 Task: Open a blank sheet, save the file as analysis.pdf Insert a table '2 by 1' In first column, add headers, 'China, Korea'. Change table style to  Light Blue
Action: Mouse moved to (277, 147)
Screenshot: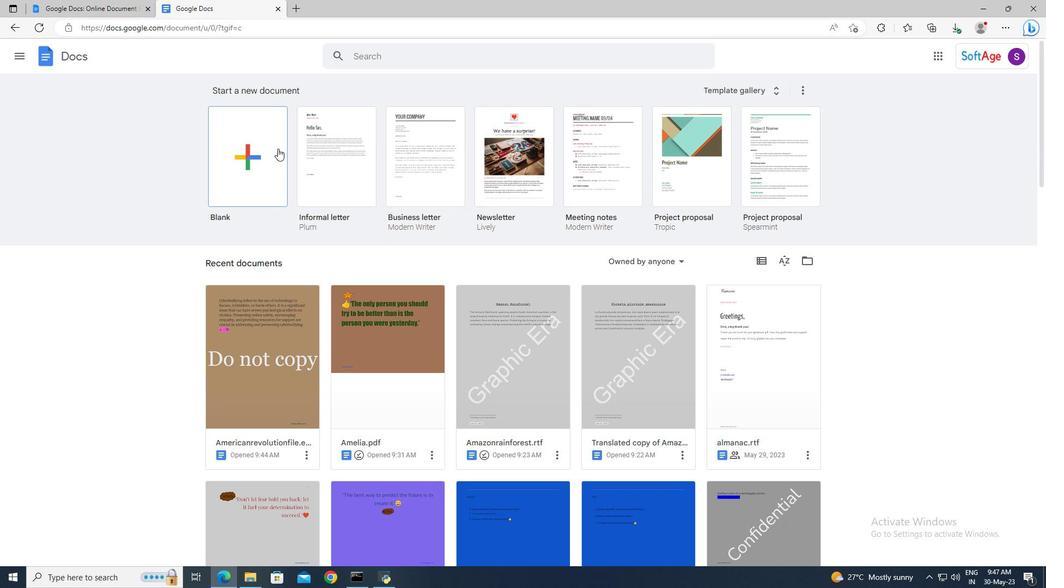 
Action: Mouse pressed left at (277, 147)
Screenshot: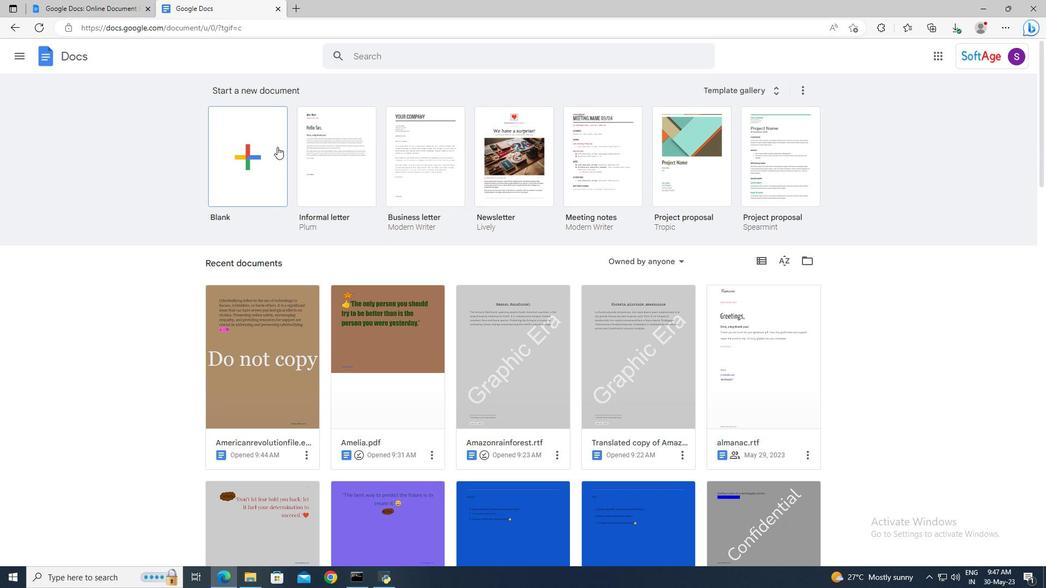 
Action: Mouse moved to (103, 52)
Screenshot: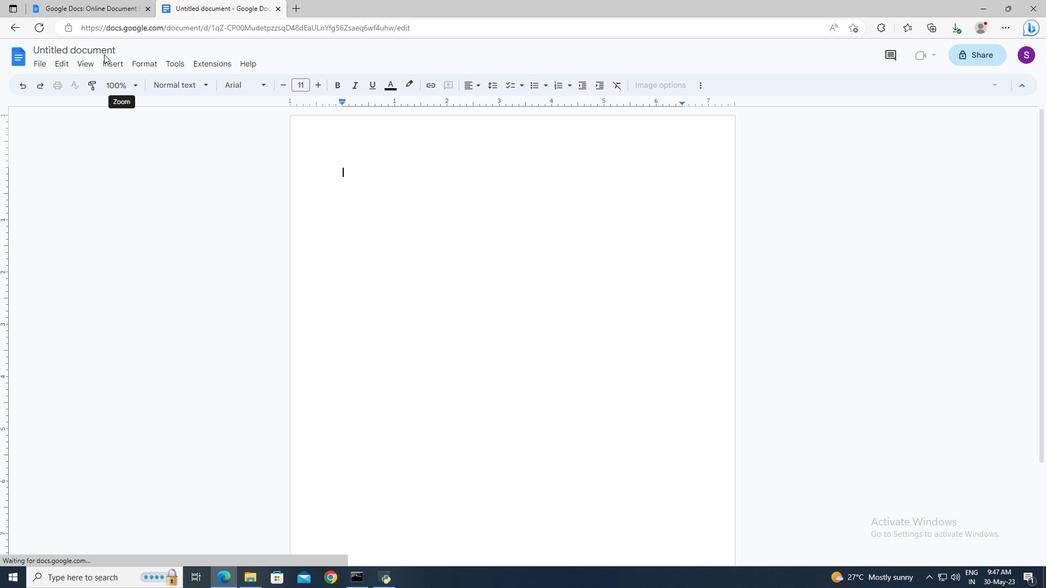 
Action: Mouse pressed left at (103, 52)
Screenshot: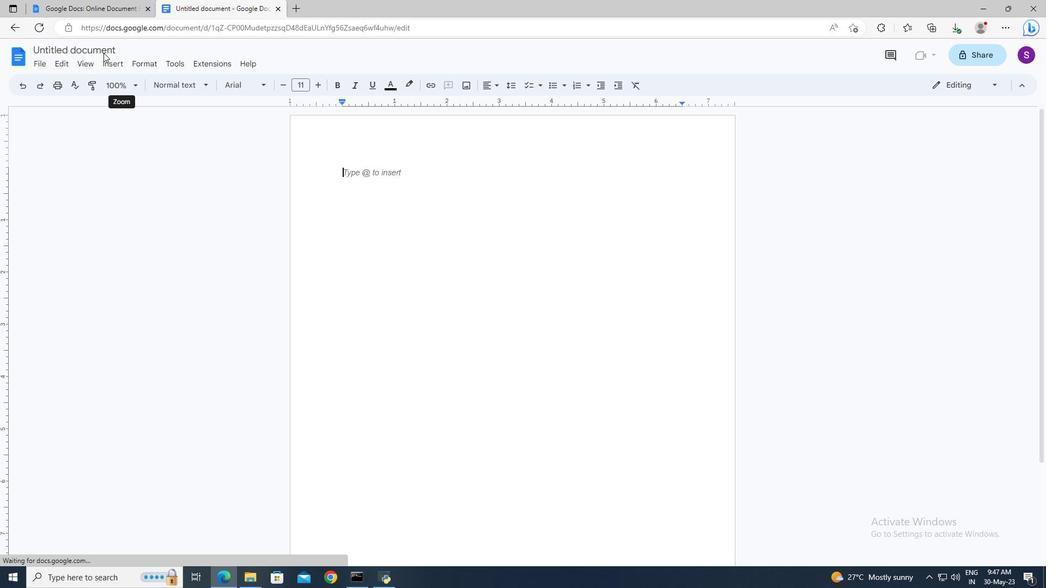 
Action: Mouse moved to (104, 49)
Screenshot: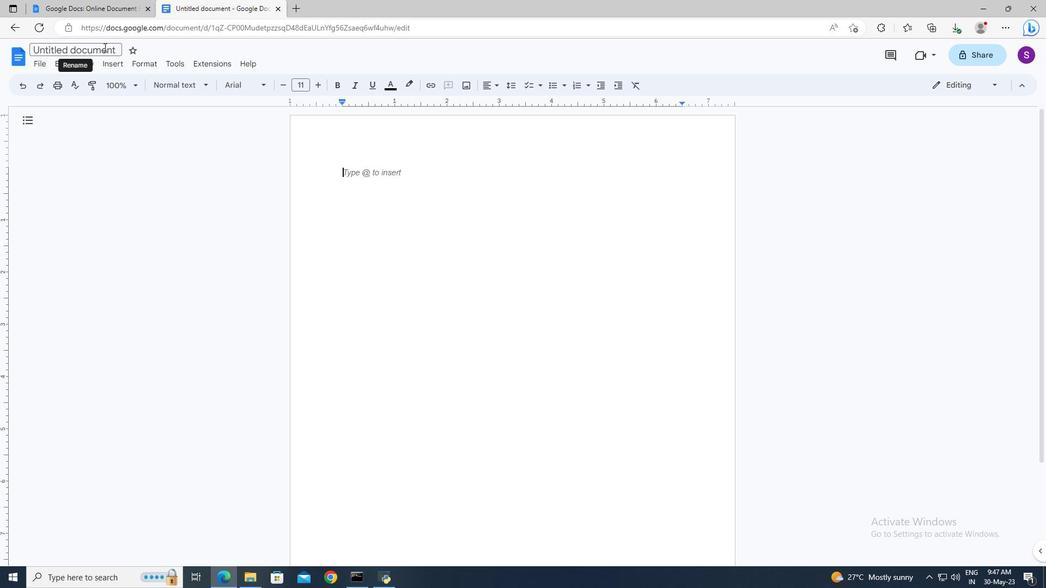 
Action: Mouse pressed left at (104, 49)
Screenshot: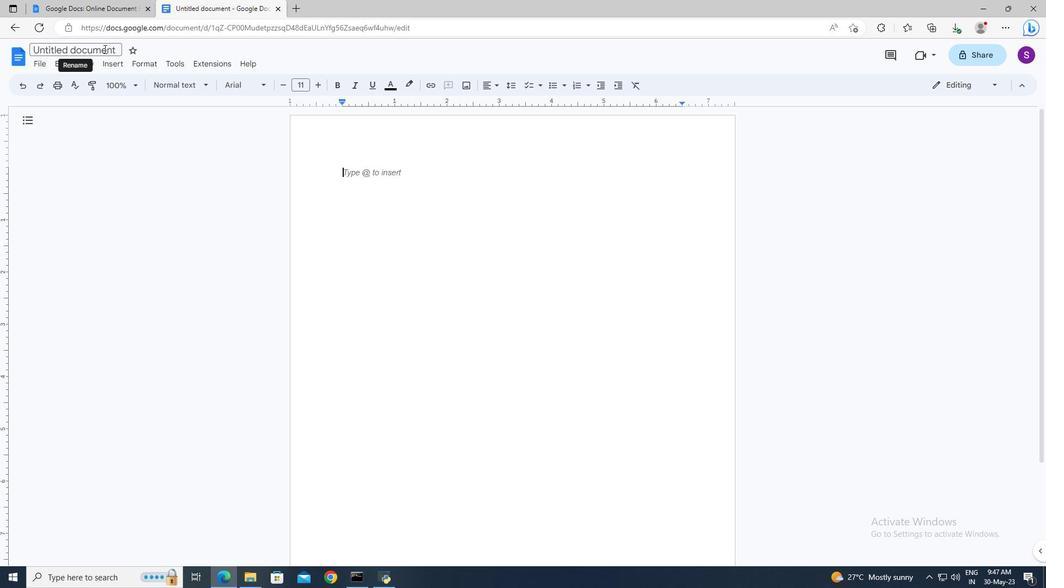 
Action: Key pressed analysis.pdf<Key.enter>
Screenshot: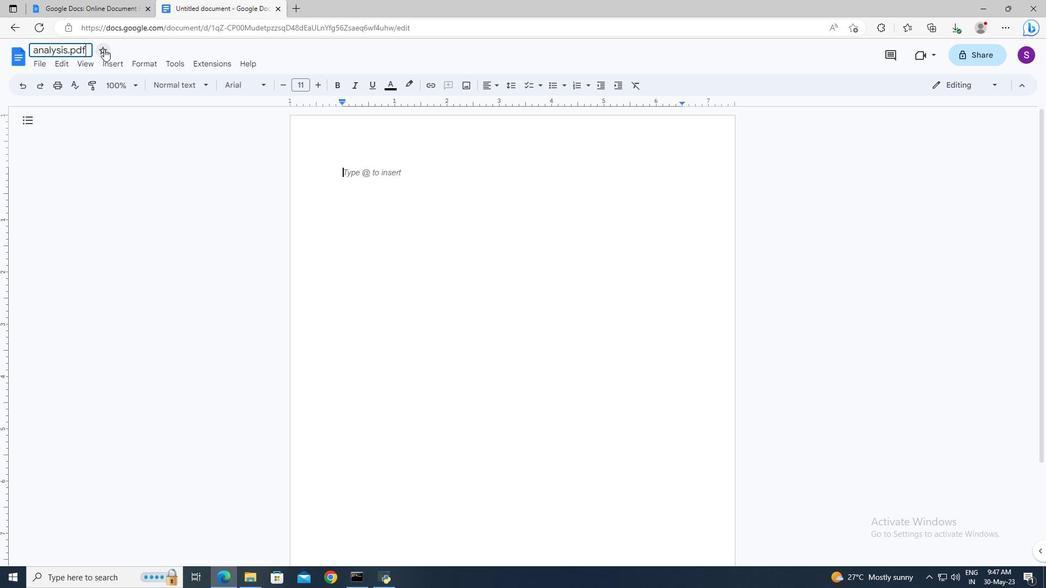 
Action: Mouse moved to (114, 64)
Screenshot: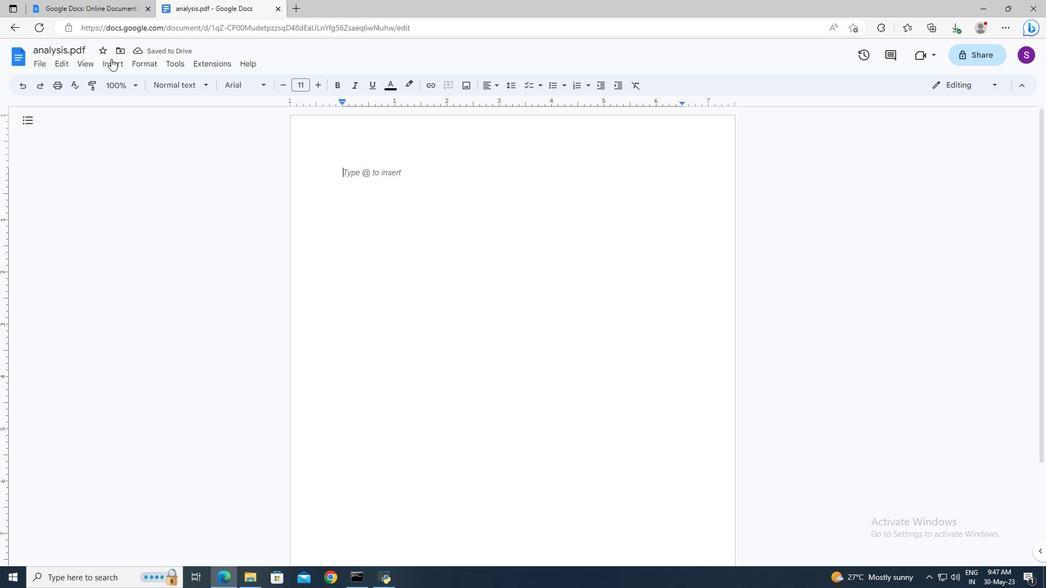 
Action: Mouse pressed left at (114, 64)
Screenshot: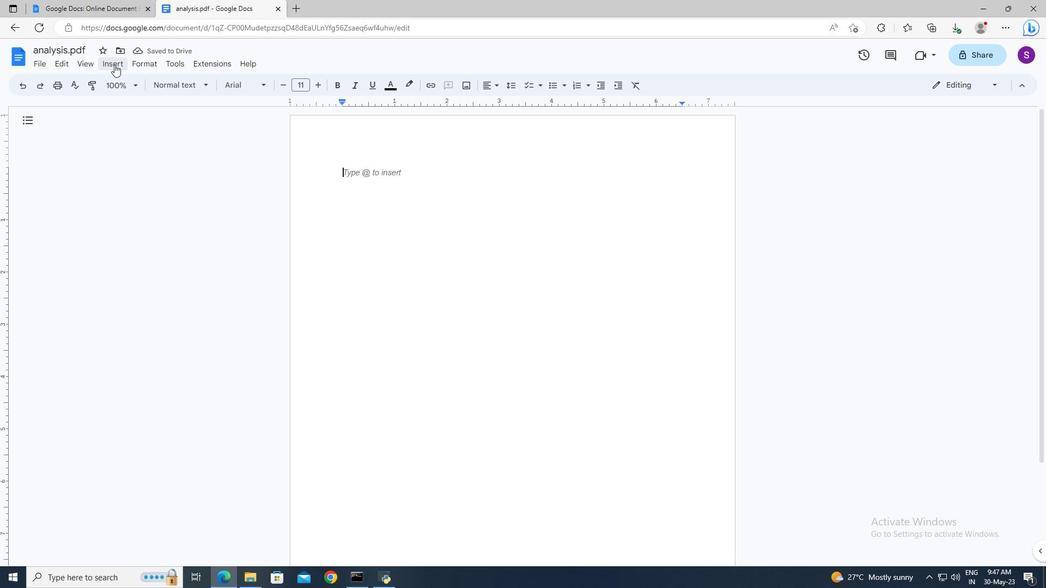 
Action: Mouse moved to (292, 129)
Screenshot: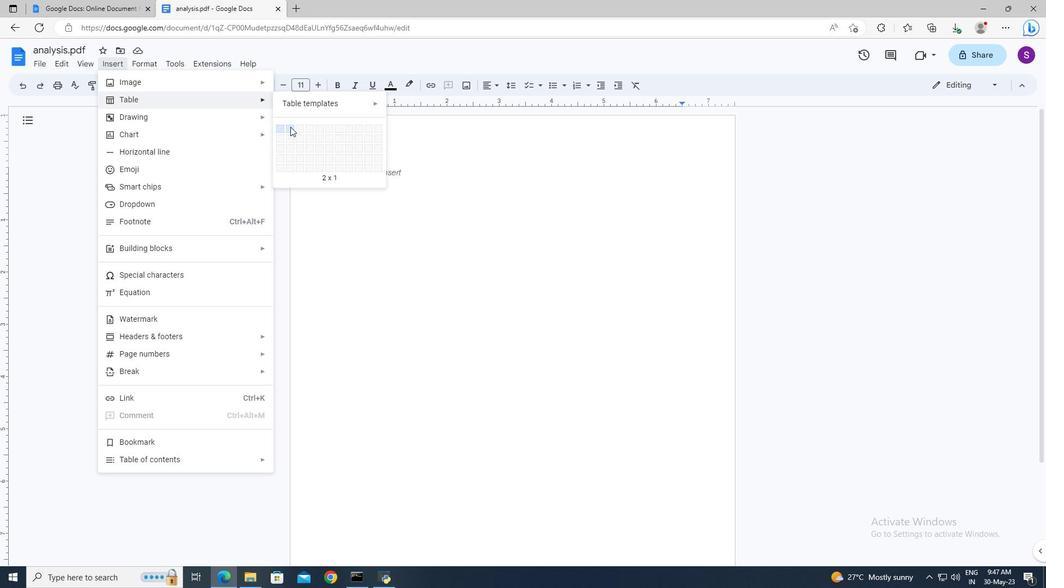 
Action: Mouse pressed left at (292, 129)
Screenshot: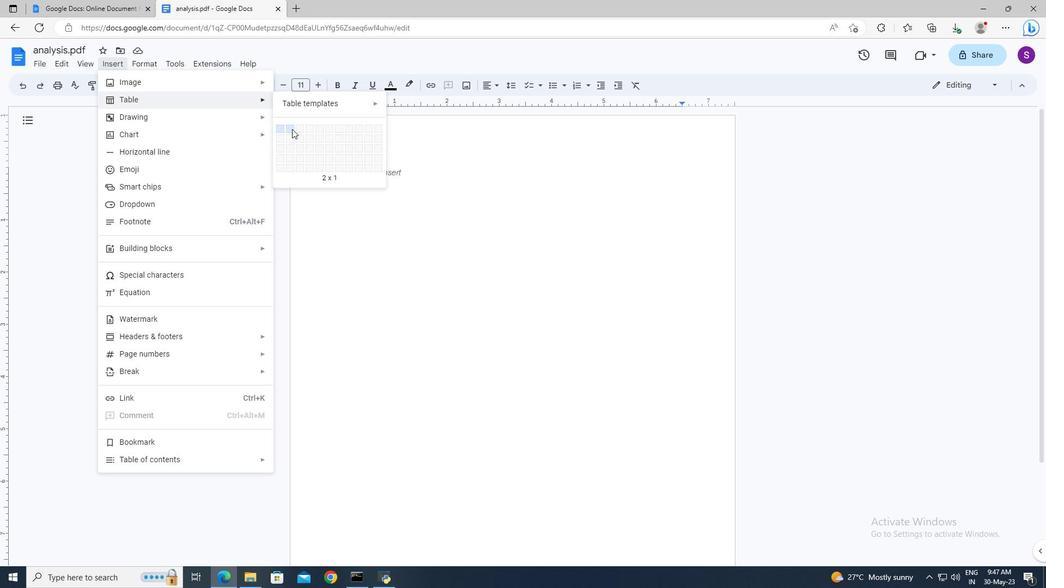 
Action: Mouse moved to (398, 185)
Screenshot: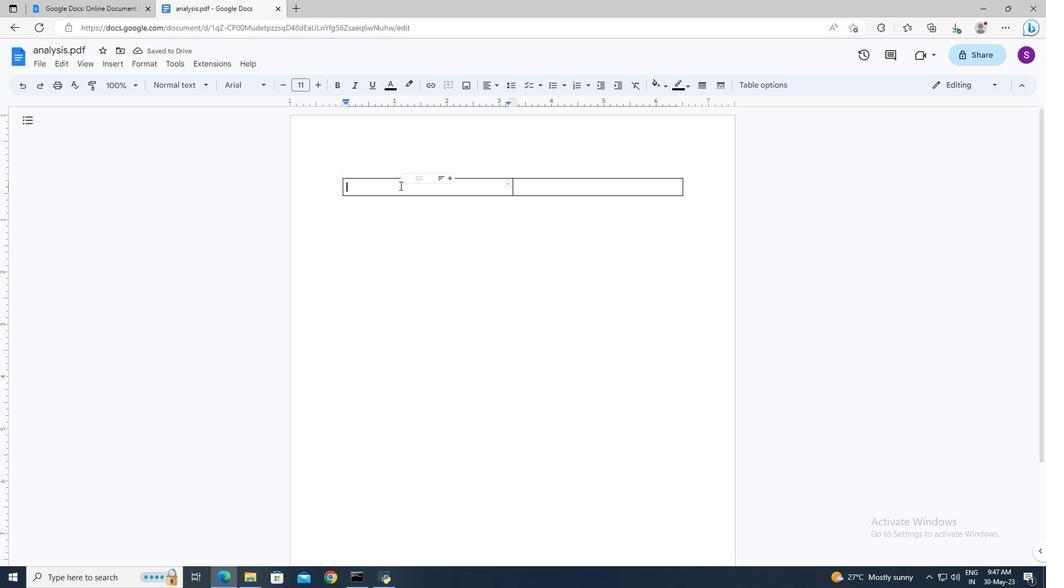 
Action: Key pressed <Key.shift>China<Key.tab><Key.shift>Korea
Screenshot: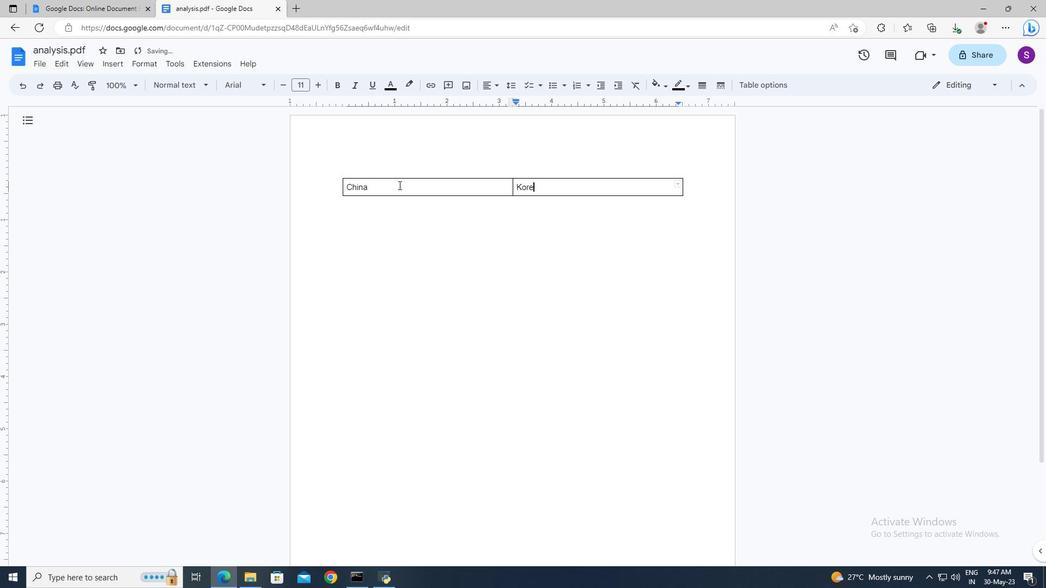 
Action: Mouse moved to (747, 87)
Screenshot: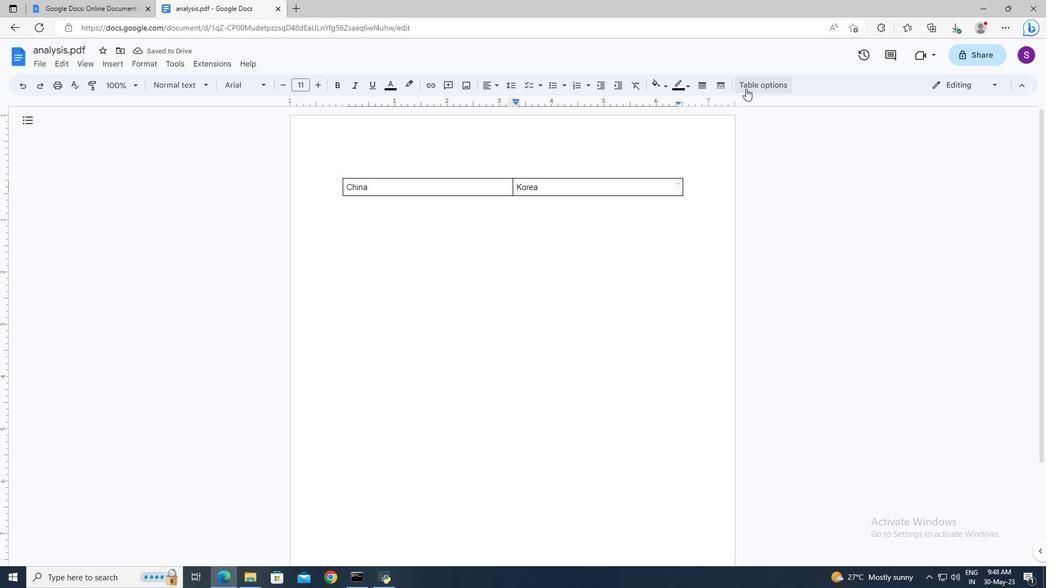 
Action: Mouse pressed left at (747, 87)
Screenshot: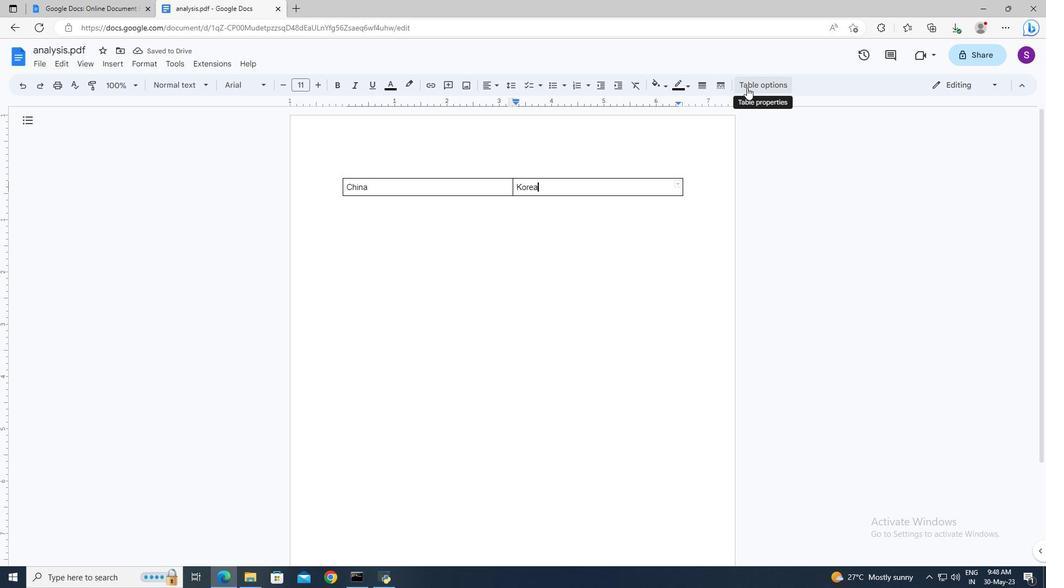 
Action: Mouse moved to (881, 246)
Screenshot: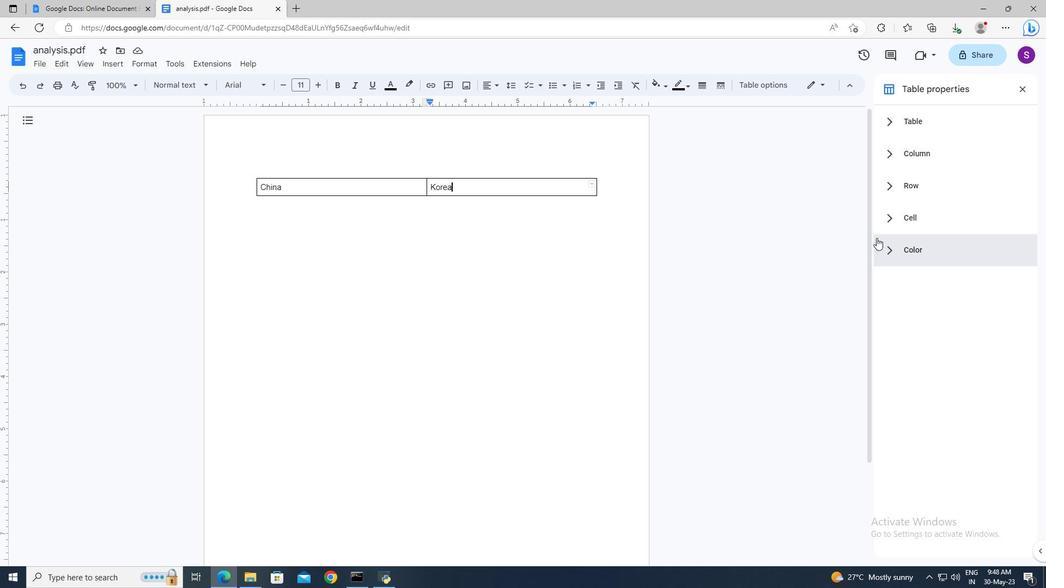 
Action: Mouse pressed left at (881, 246)
Screenshot: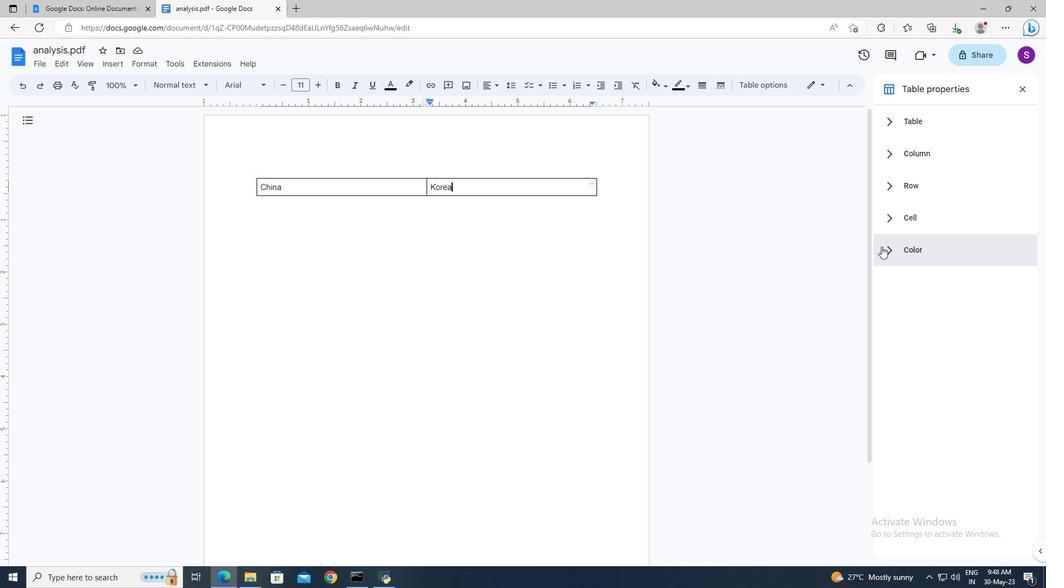 
Action: Mouse moved to (903, 296)
Screenshot: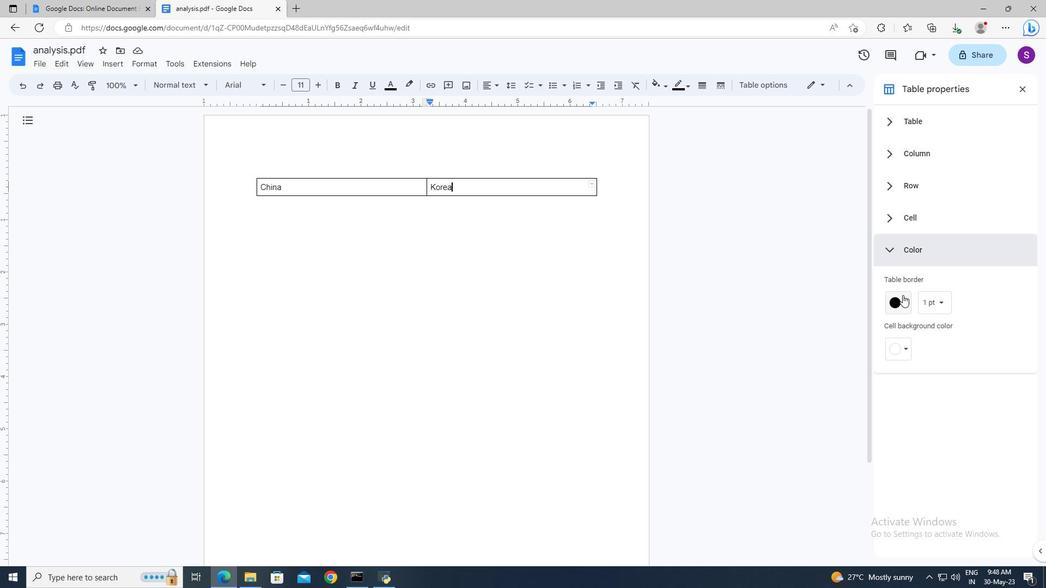 
Action: Mouse pressed left at (903, 296)
Screenshot: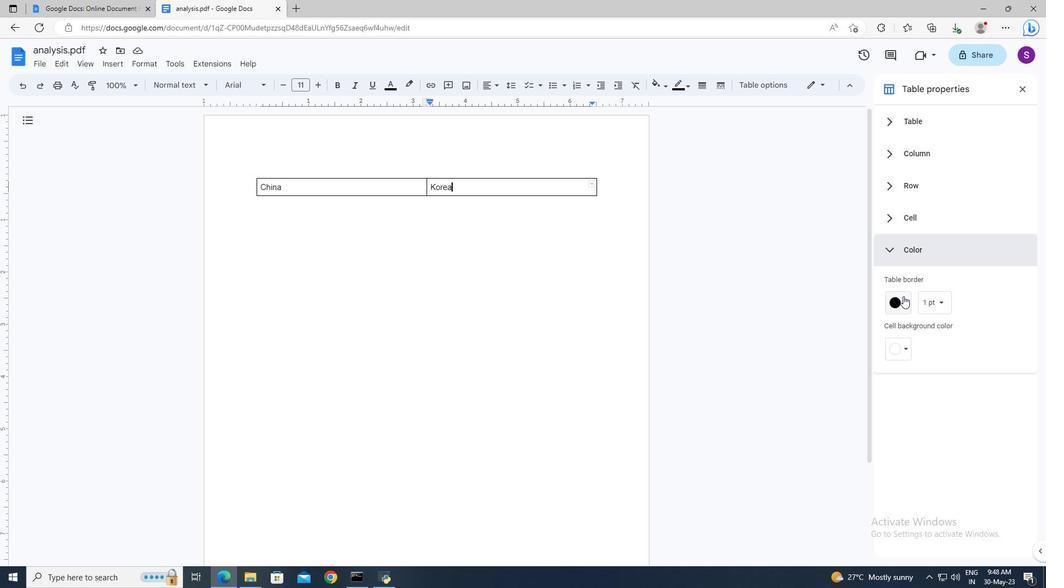 
Action: Mouse moved to (981, 361)
Screenshot: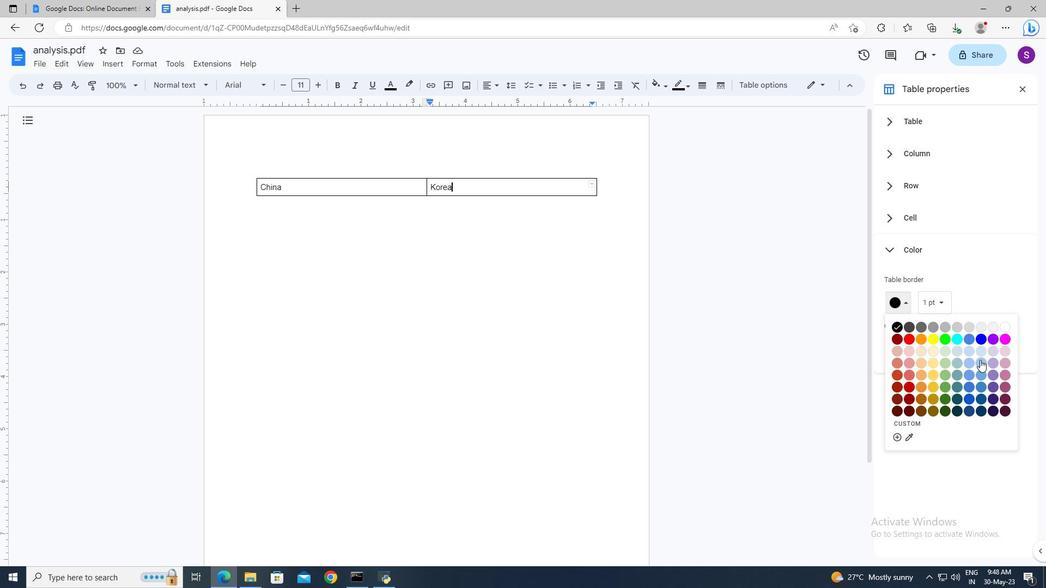 
Action: Mouse pressed left at (981, 361)
Screenshot: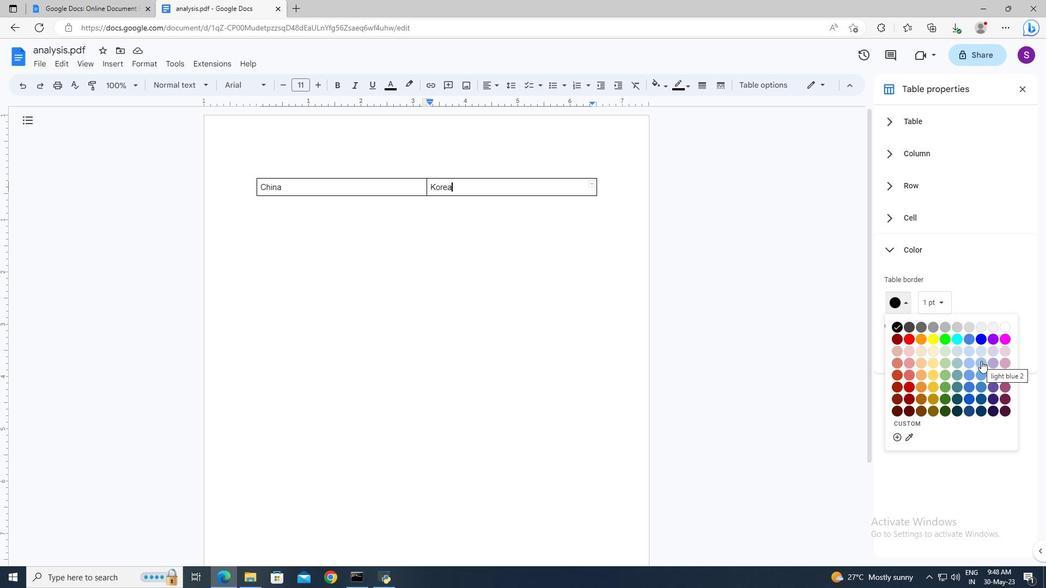 
Action: Mouse moved to (1026, 90)
Screenshot: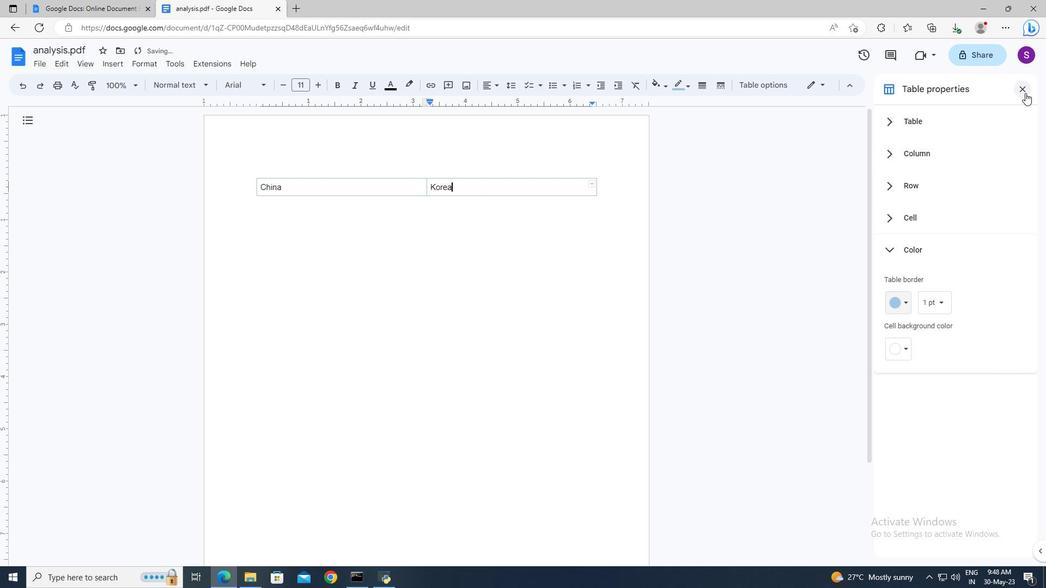 
Action: Mouse pressed left at (1026, 90)
Screenshot: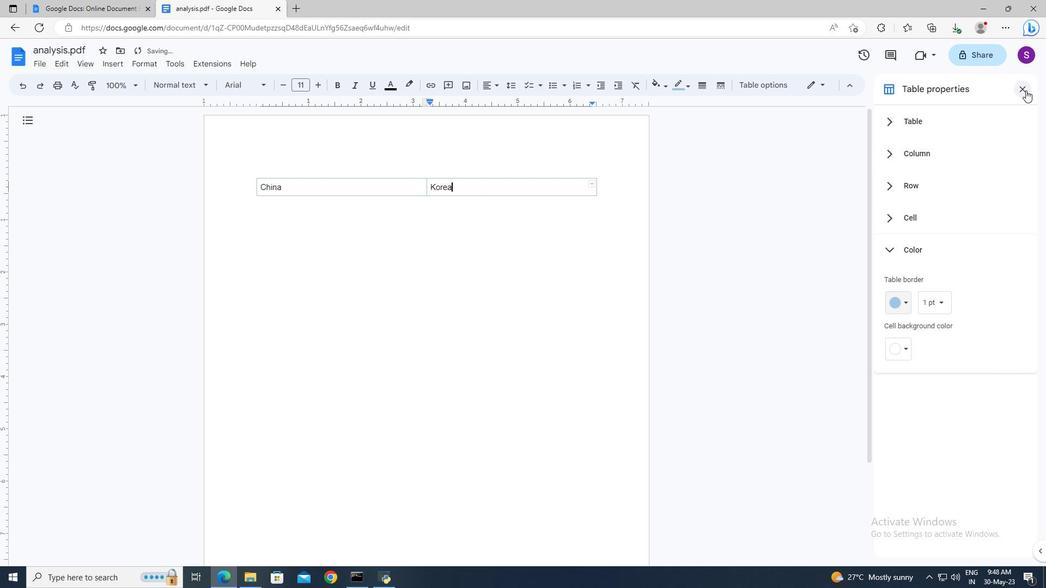
Action: Mouse moved to (636, 246)
Screenshot: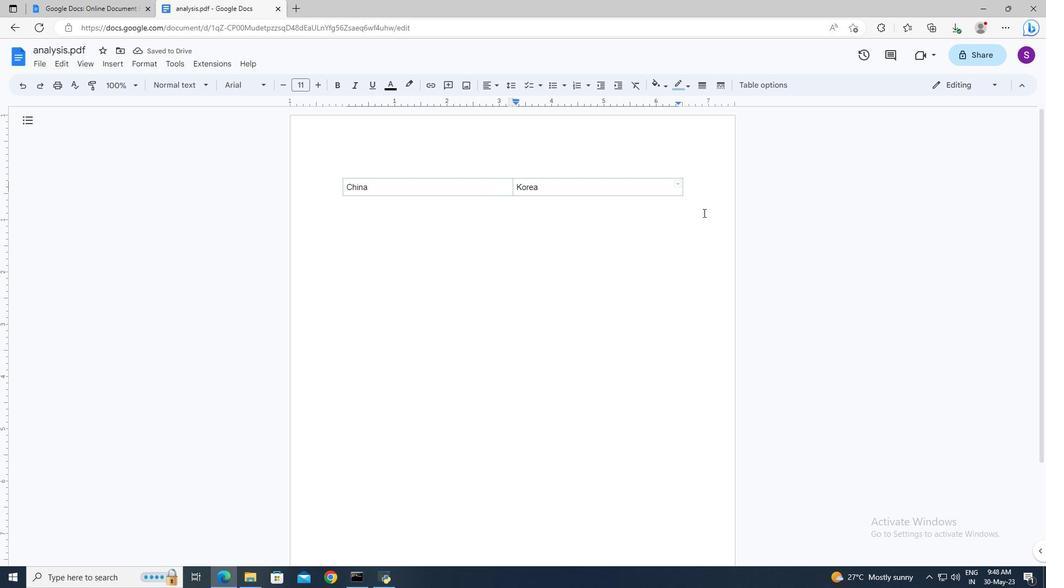 
